 Task: Add The Humble Co Ultra Tight 0.40mm Interdental Bamboo Brush to the cart.
Action: Mouse moved to (701, 281)
Screenshot: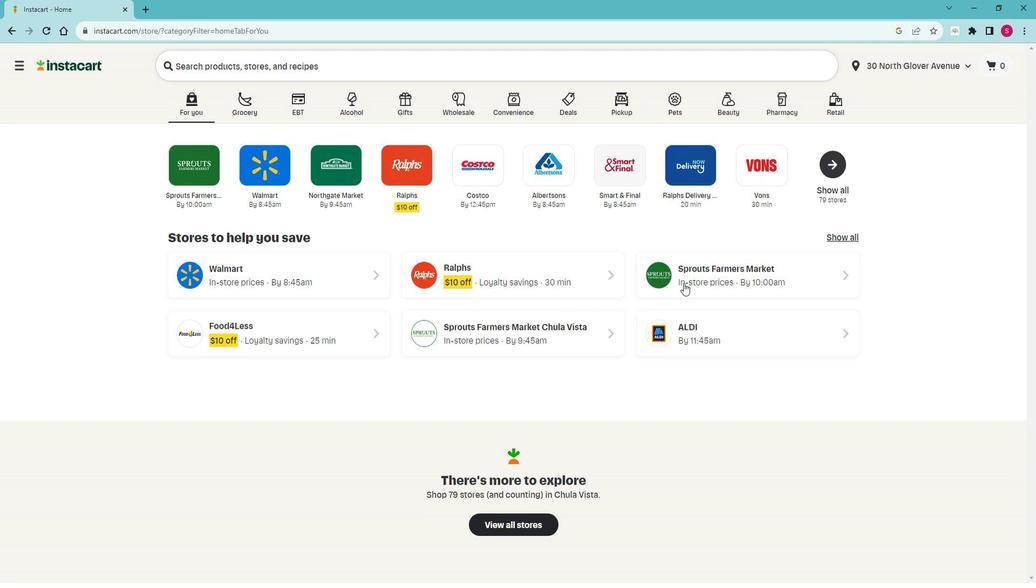 
Action: Mouse pressed left at (701, 281)
Screenshot: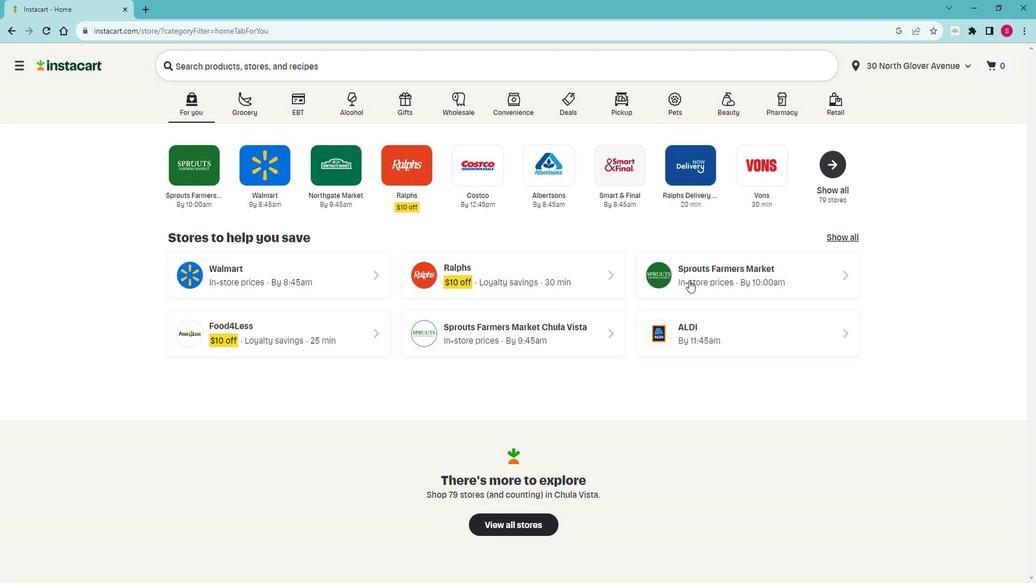 
Action: Mouse moved to (63, 430)
Screenshot: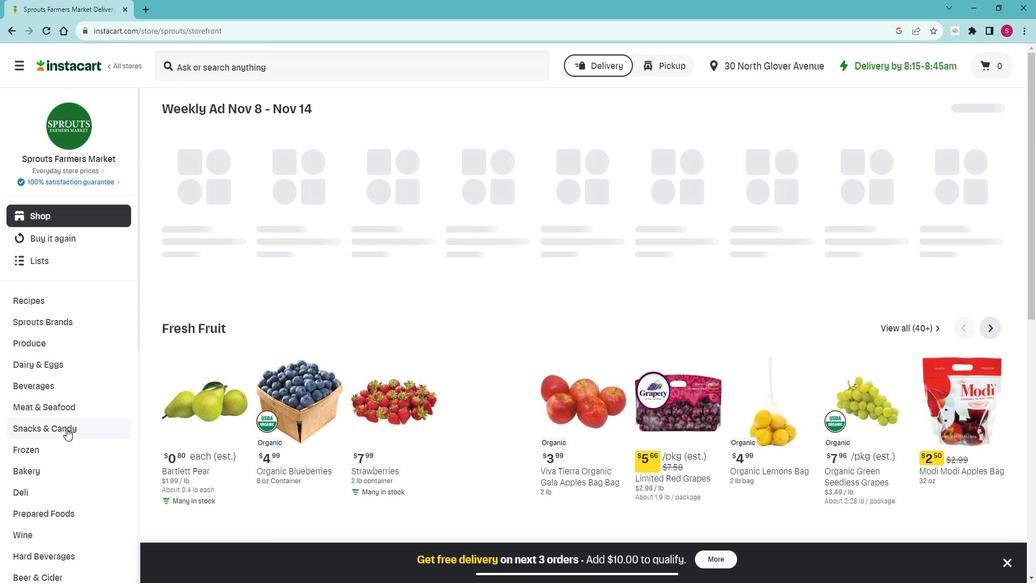 
Action: Mouse scrolled (63, 429) with delta (0, 0)
Screenshot: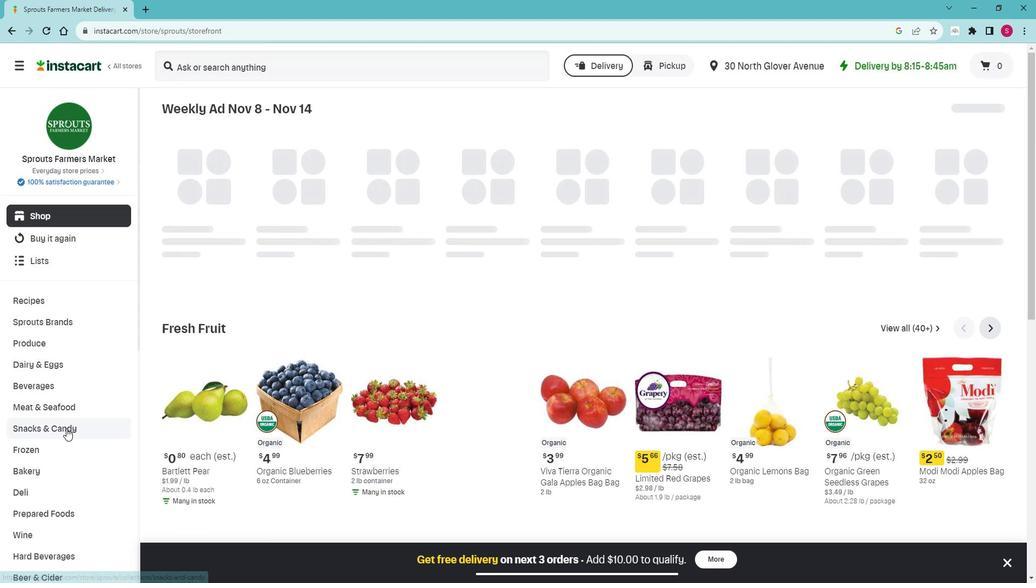 
Action: Mouse scrolled (63, 429) with delta (0, 0)
Screenshot: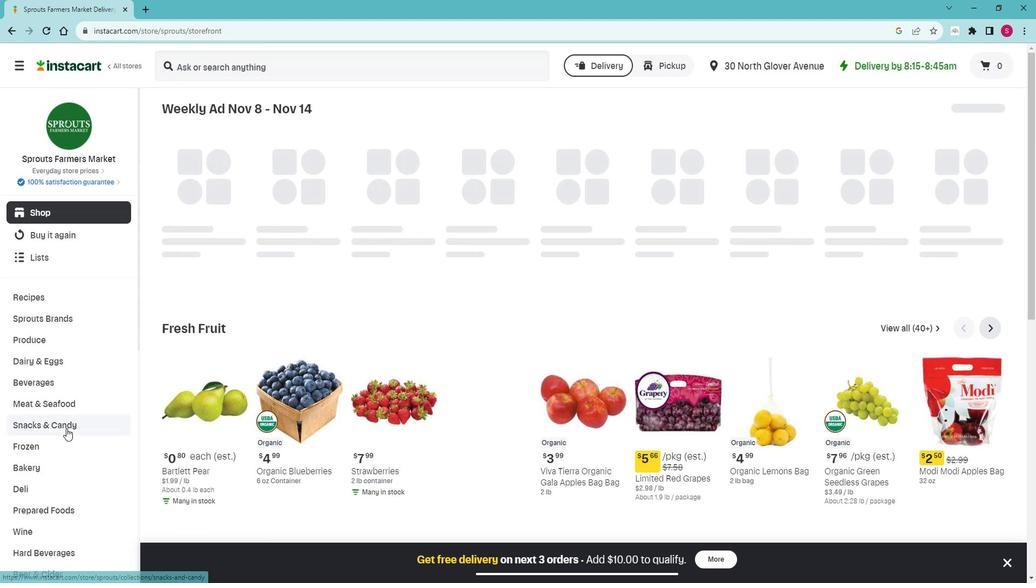 
Action: Mouse scrolled (63, 429) with delta (0, 0)
Screenshot: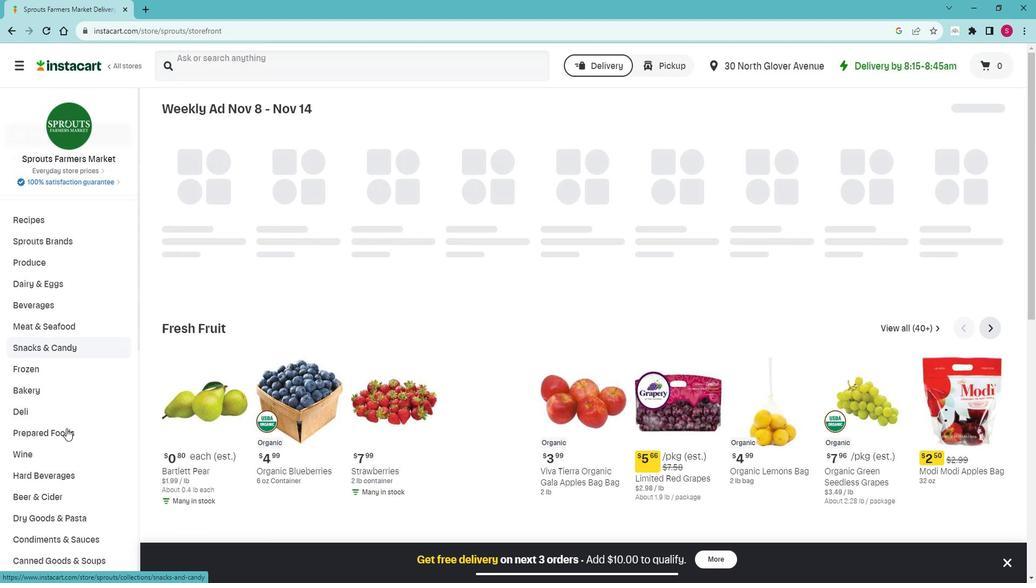 
Action: Mouse scrolled (63, 429) with delta (0, 0)
Screenshot: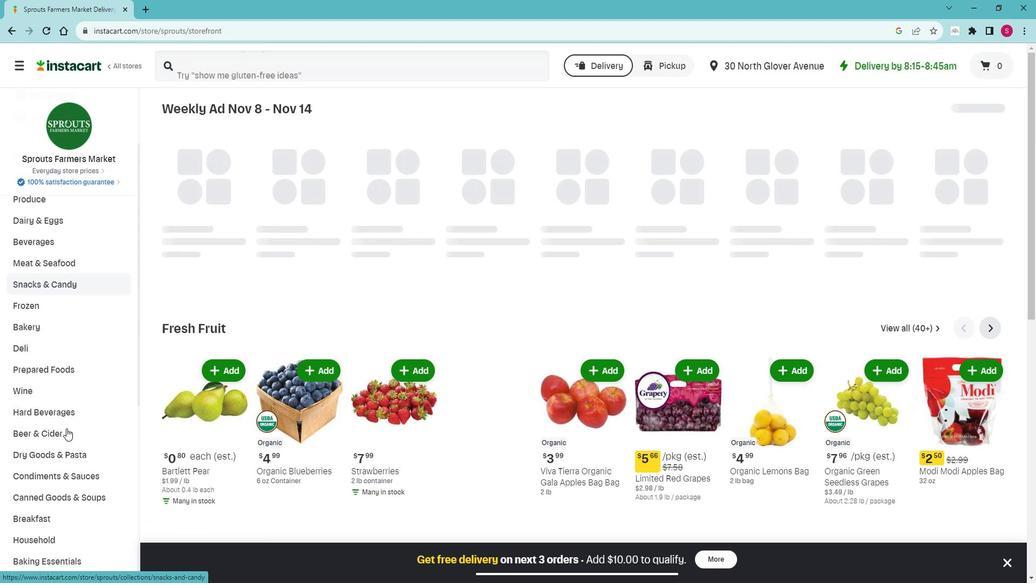 
Action: Mouse scrolled (63, 429) with delta (0, 0)
Screenshot: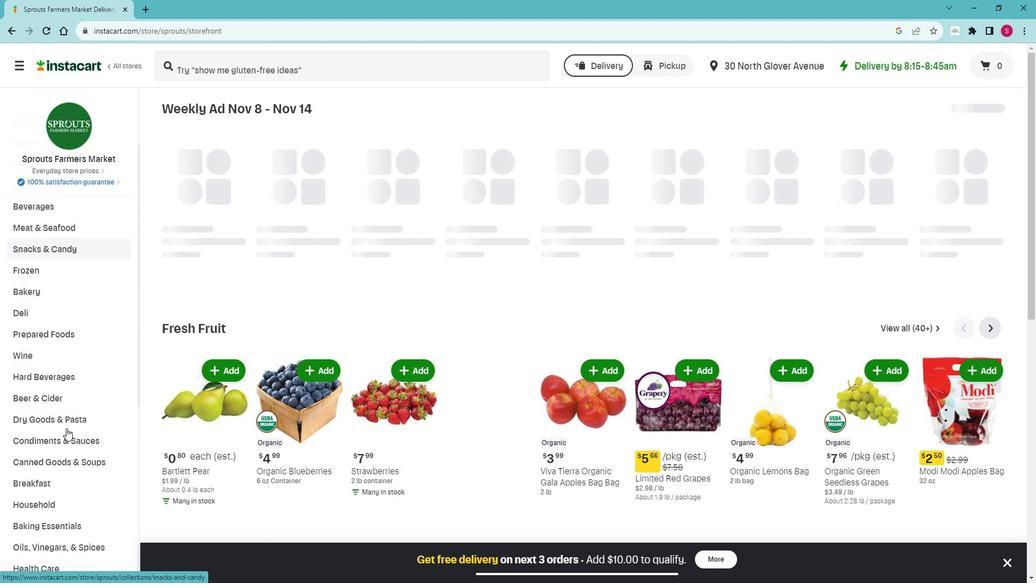 
Action: Mouse scrolled (63, 429) with delta (0, 0)
Screenshot: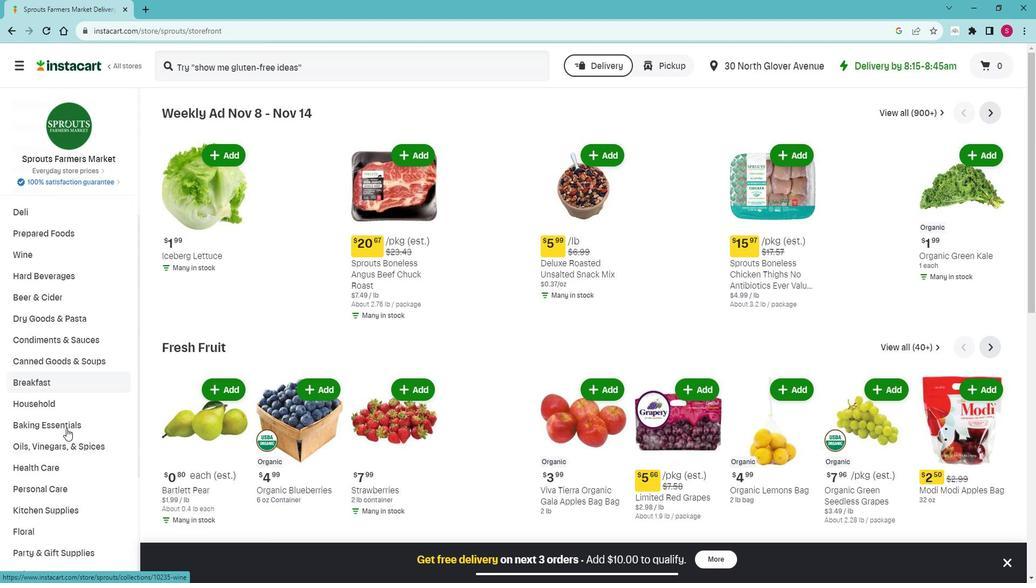 
Action: Mouse scrolled (63, 429) with delta (0, 0)
Screenshot: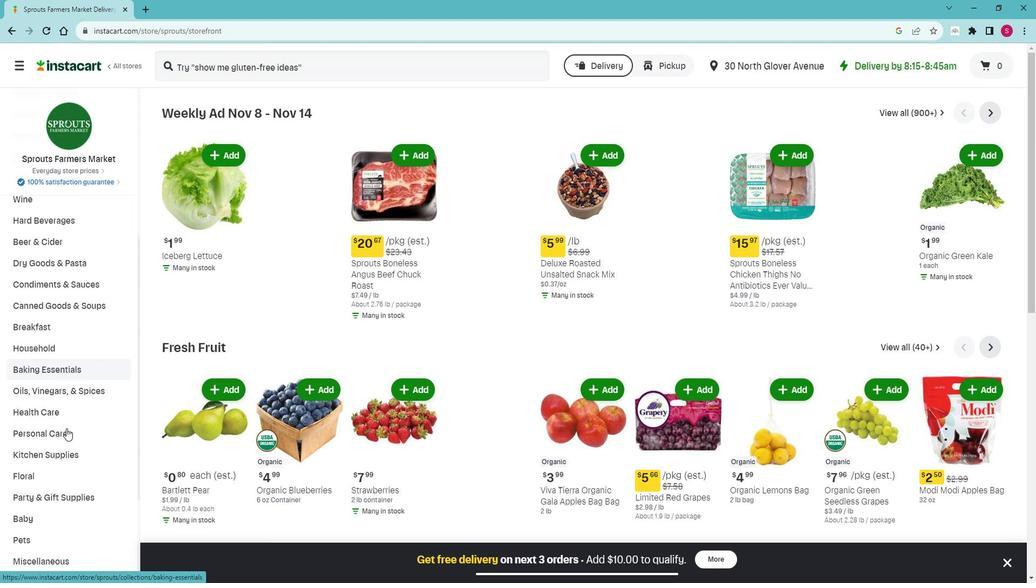 
Action: Mouse scrolled (63, 429) with delta (0, 0)
Screenshot: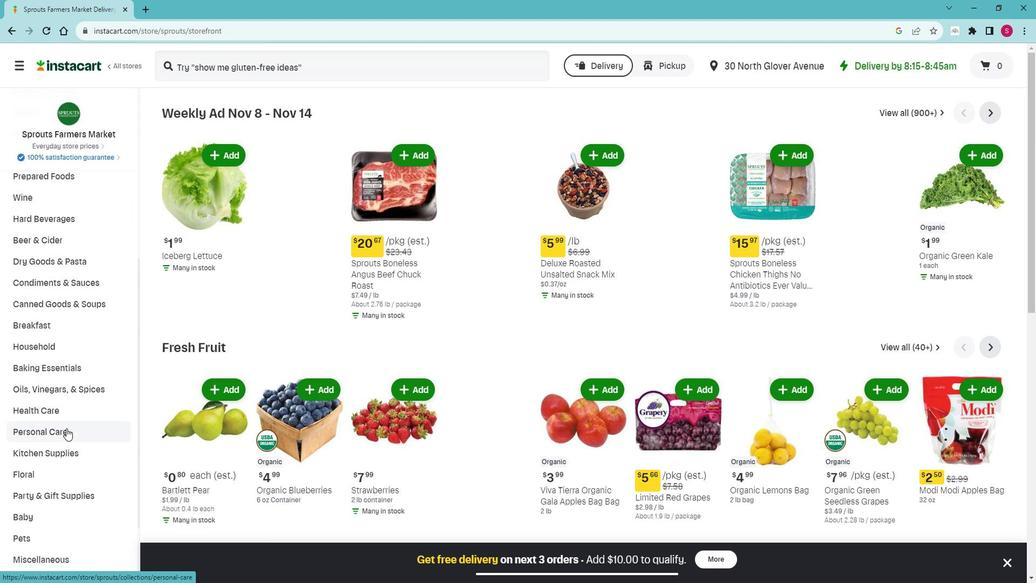 
Action: Mouse moved to (63, 384)
Screenshot: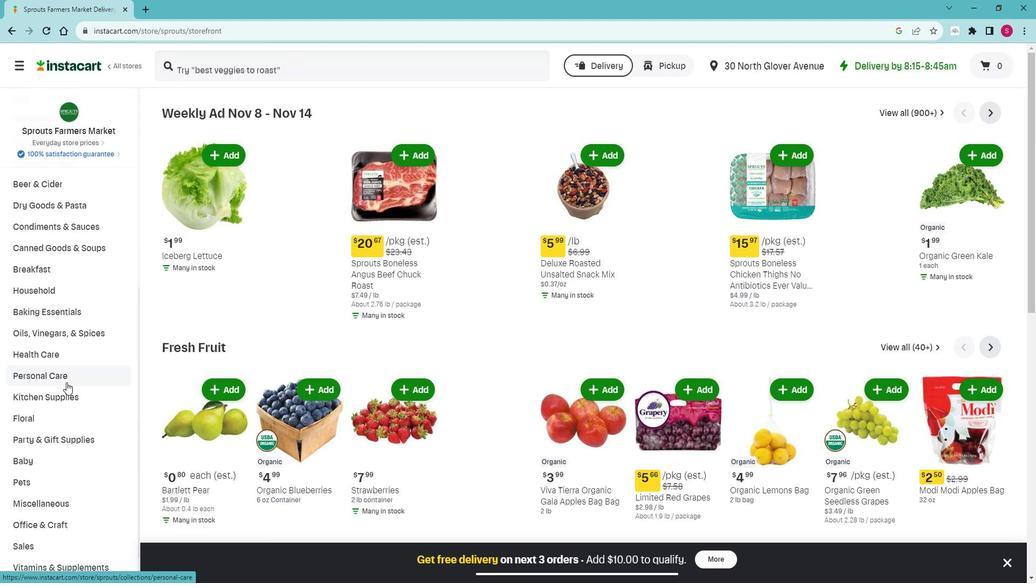 
Action: Mouse pressed left at (63, 384)
Screenshot: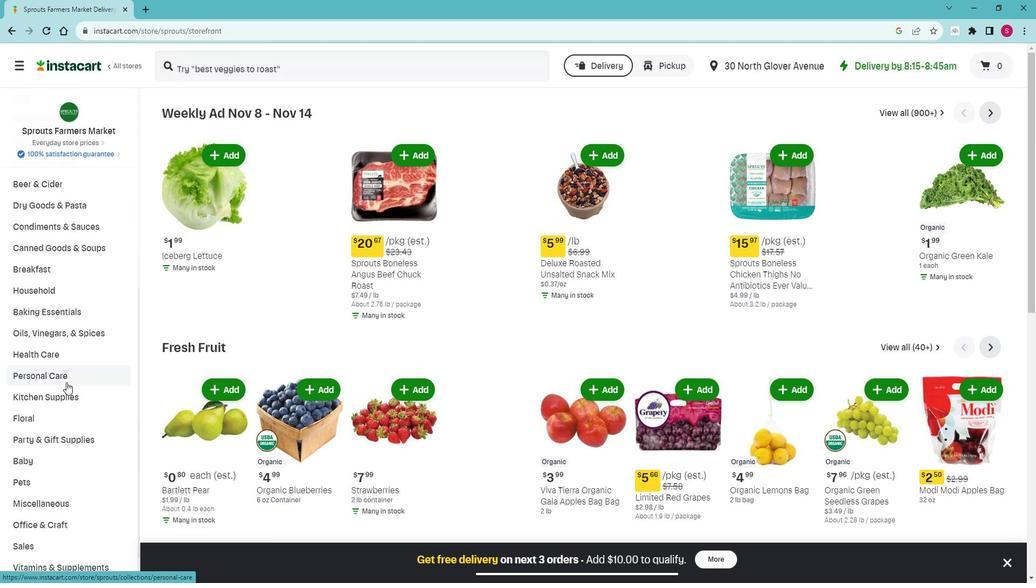 
Action: Mouse moved to (52, 419)
Screenshot: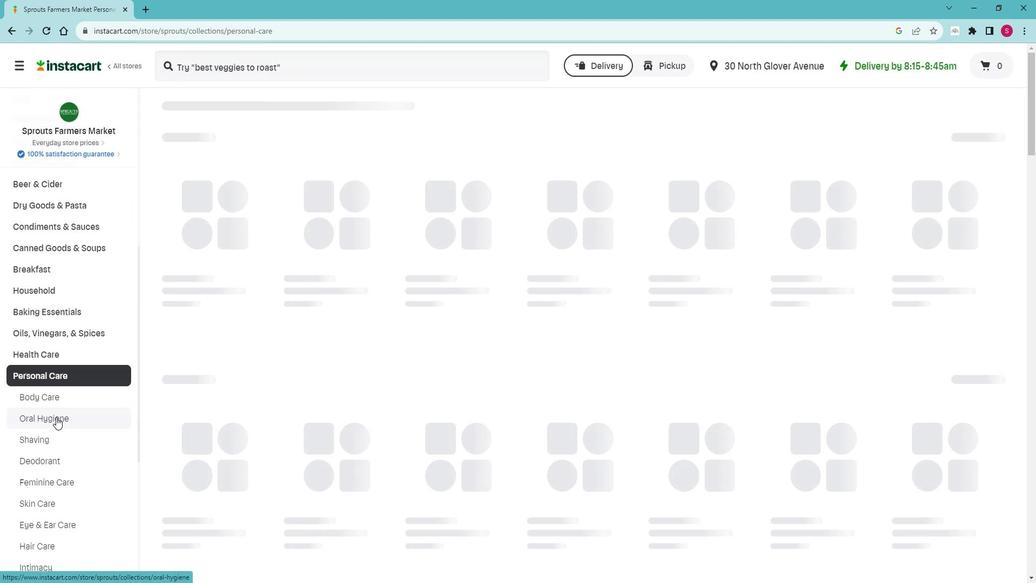 
Action: Mouse pressed left at (52, 419)
Screenshot: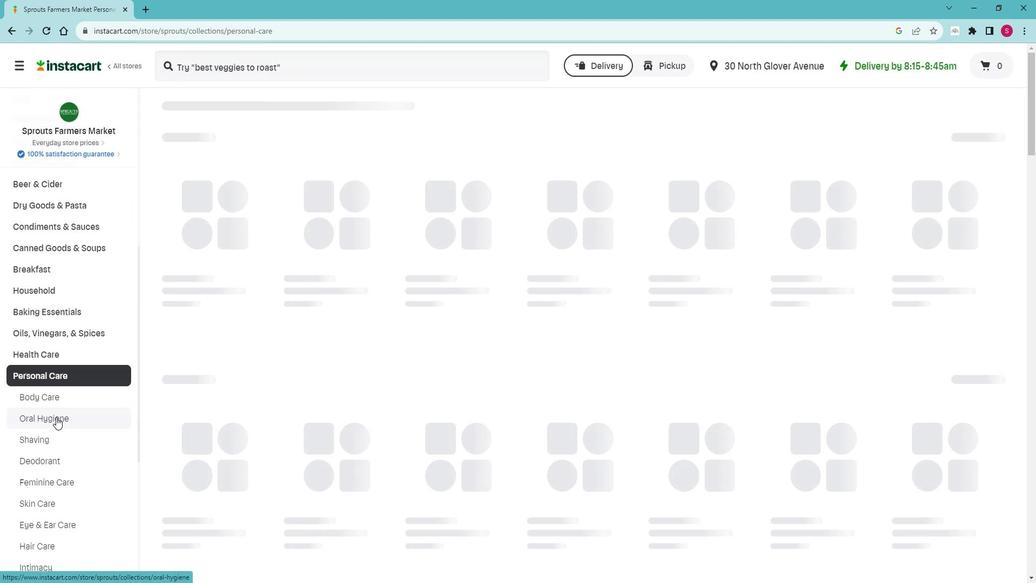 
Action: Mouse moved to (244, 157)
Screenshot: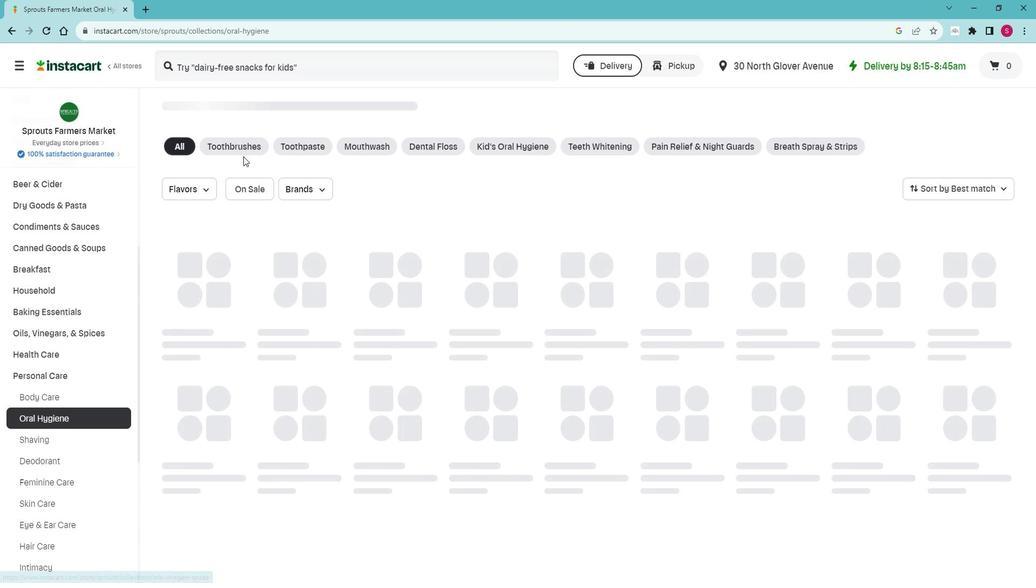 
Action: Mouse pressed left at (244, 157)
Screenshot: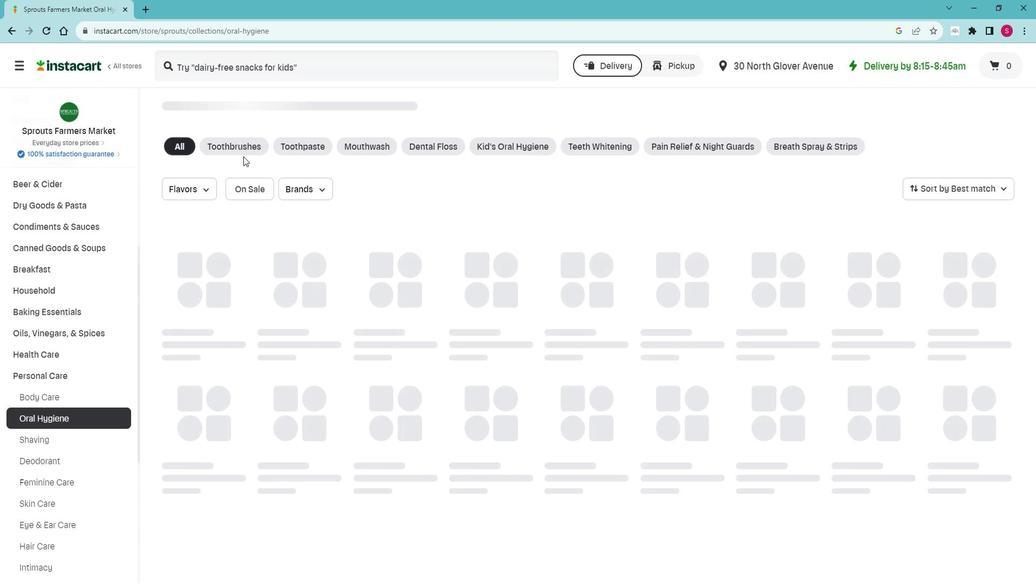 
Action: Mouse moved to (246, 153)
Screenshot: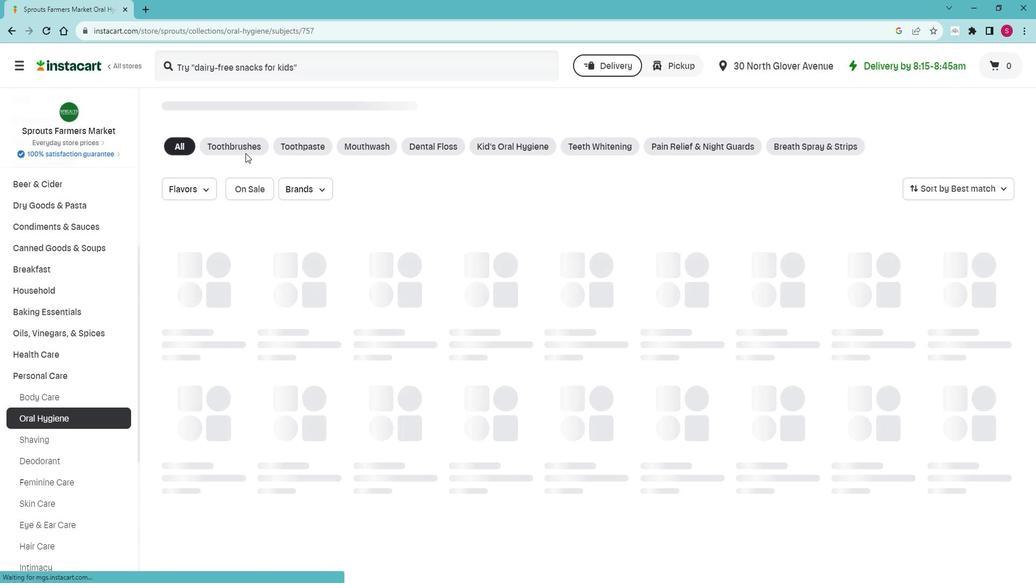 
Action: Mouse pressed left at (246, 153)
Screenshot: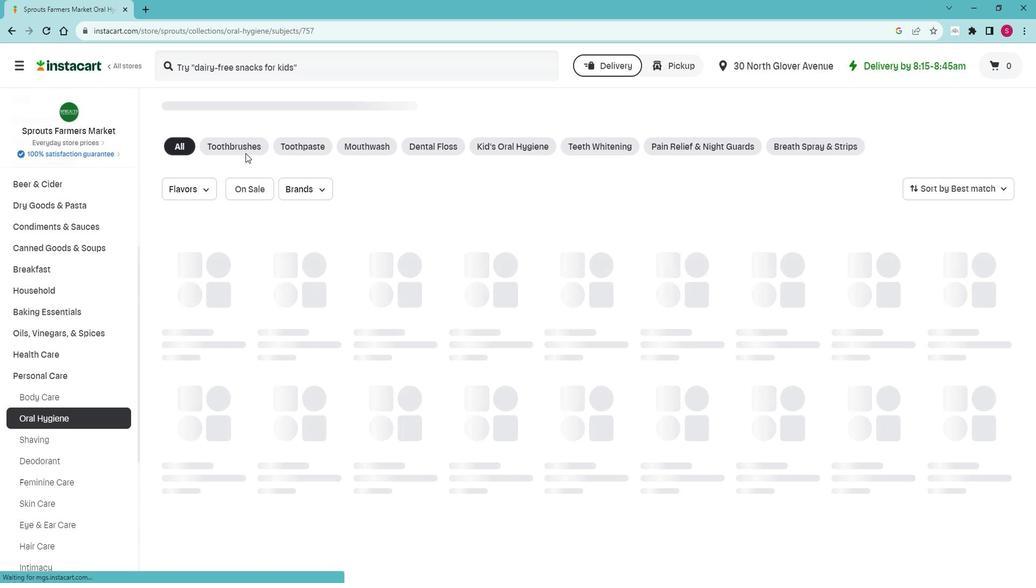 
Action: Mouse moved to (321, 65)
Screenshot: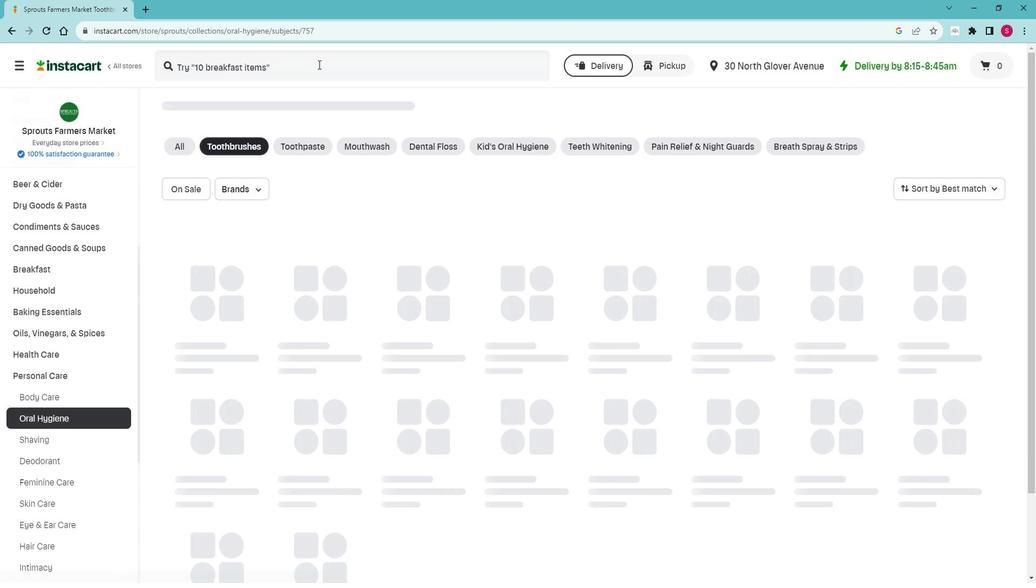 
Action: Mouse pressed left at (321, 65)
Screenshot: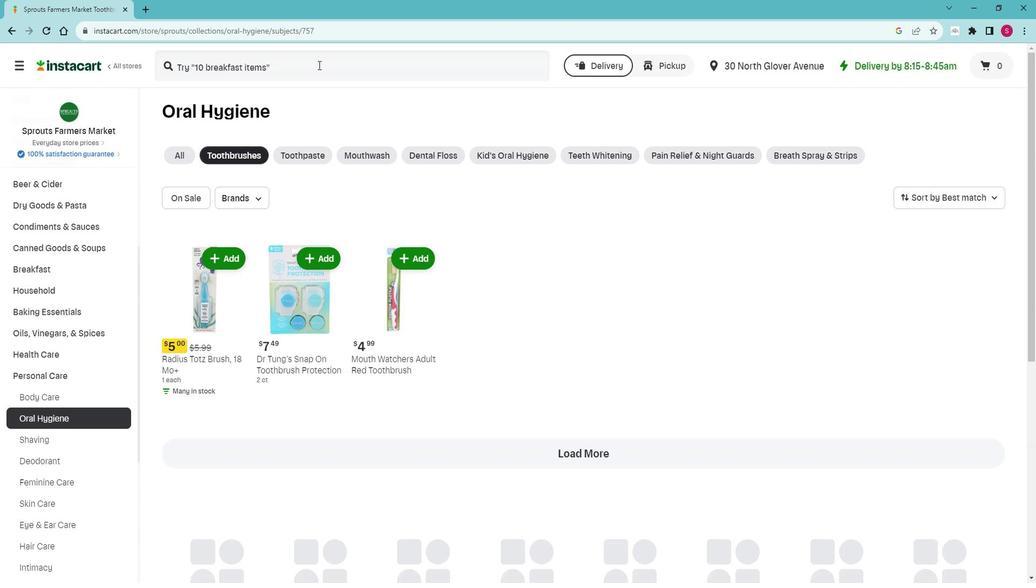 
Action: Mouse moved to (299, 55)
Screenshot: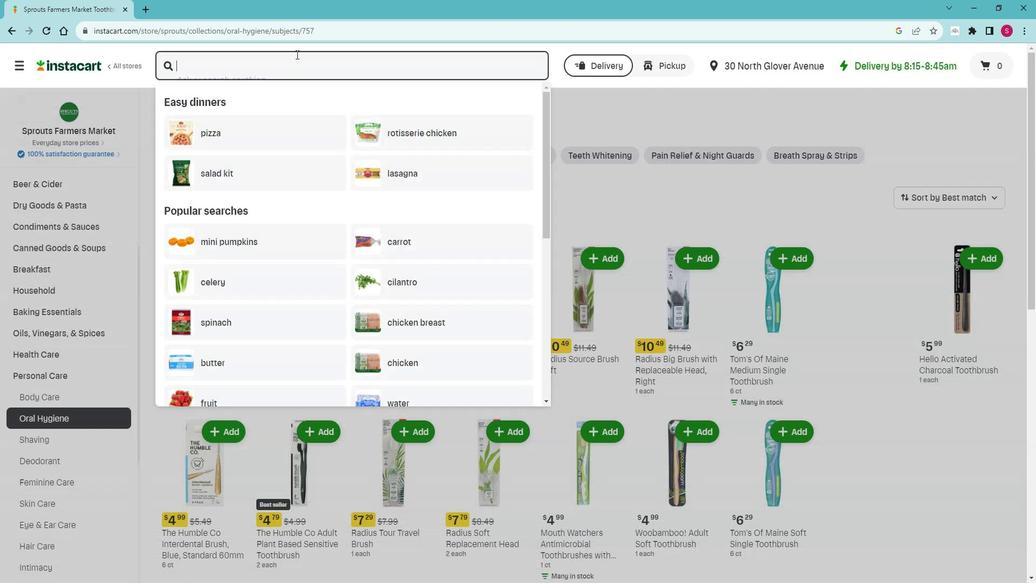 
Action: Key pressed <Key.shift>The<Key.space><Key.shift>Humble<Key.space><Key.shift>Co<Key.space><Key.shift>Ultra<Key.space><Key.shift>Co<Key.space><Key.shift><Key.shift><Key.shift>Ultra<Key.space><Key.shift>Tight<Key.space>0.40<Key.space><Key.backspace>mm<Key.space><Key.shift>U<Key.backspace><Key.shift>Interdental<Key.space><Key.shift><Key.shift>Bamboo<Key.space><Key.enter>
Screenshot: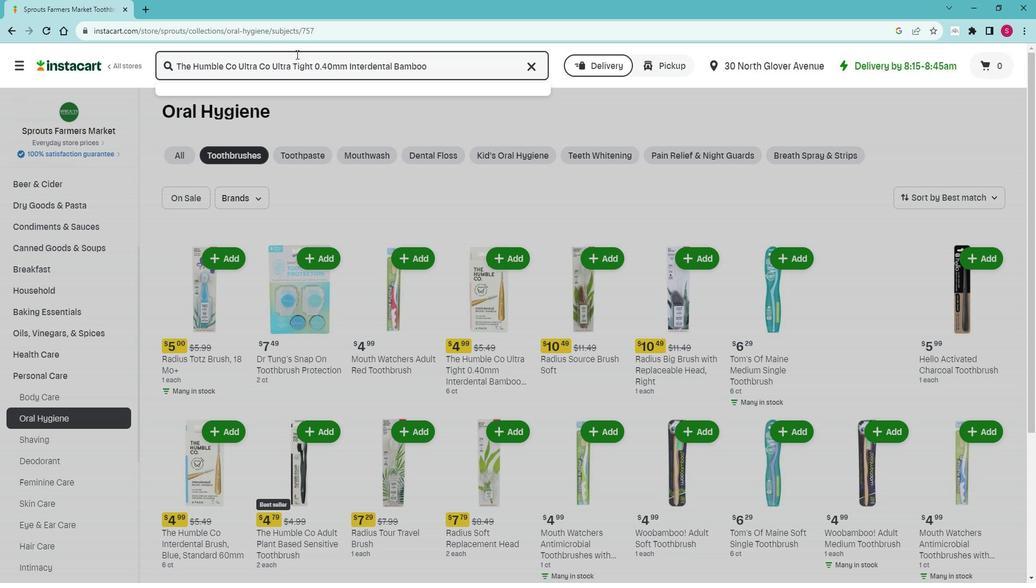 
Action: Mouse moved to (356, 50)
Screenshot: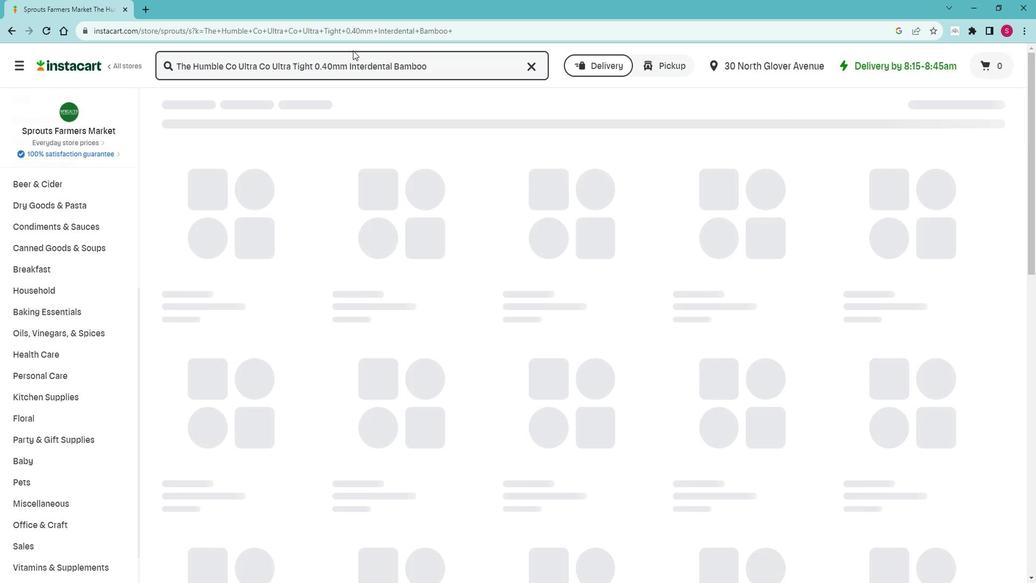 
Action: Key pressed <Key.shift>Bre
Screenshot: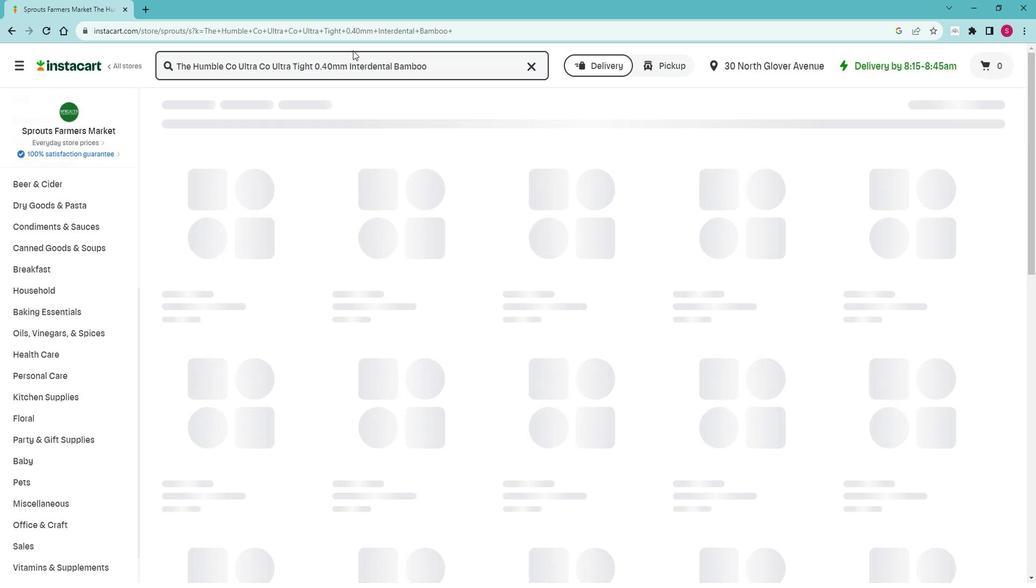 
Action: Mouse moved to (413, 42)
Screenshot: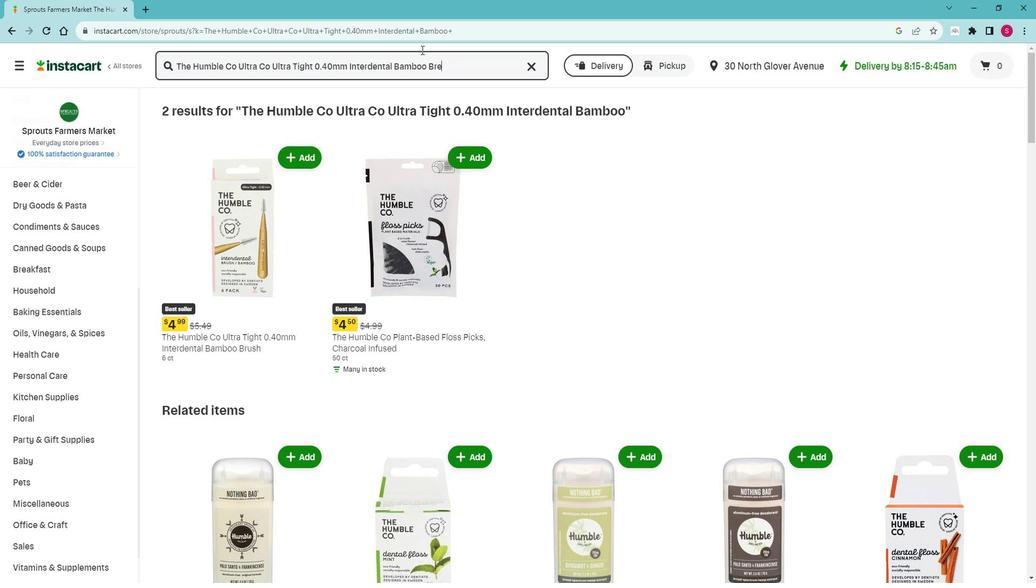 
Action: Key pressed <Key.backspace>ush<Key.space><Key.enter>
Screenshot: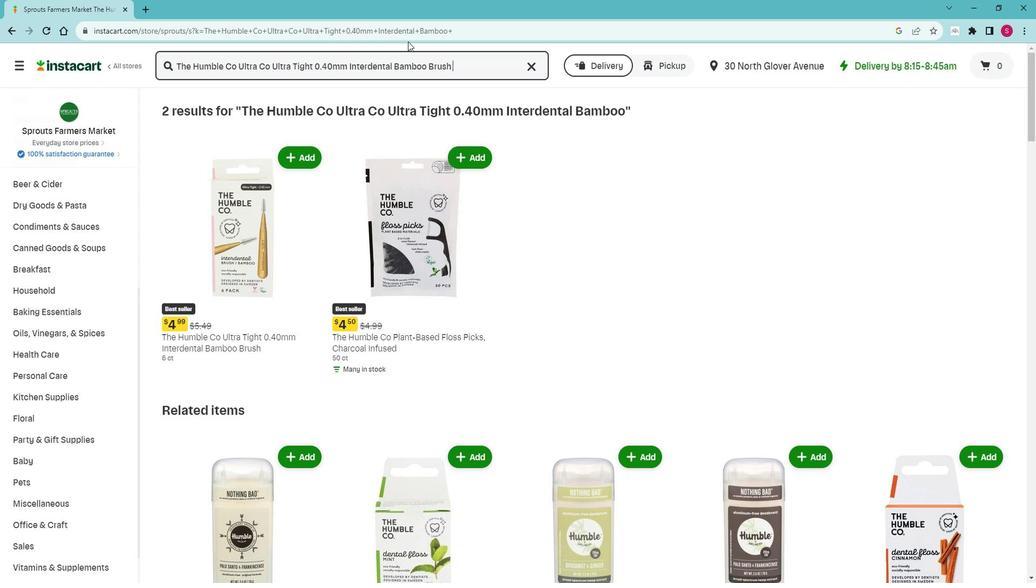 
Action: Mouse moved to (279, 163)
Screenshot: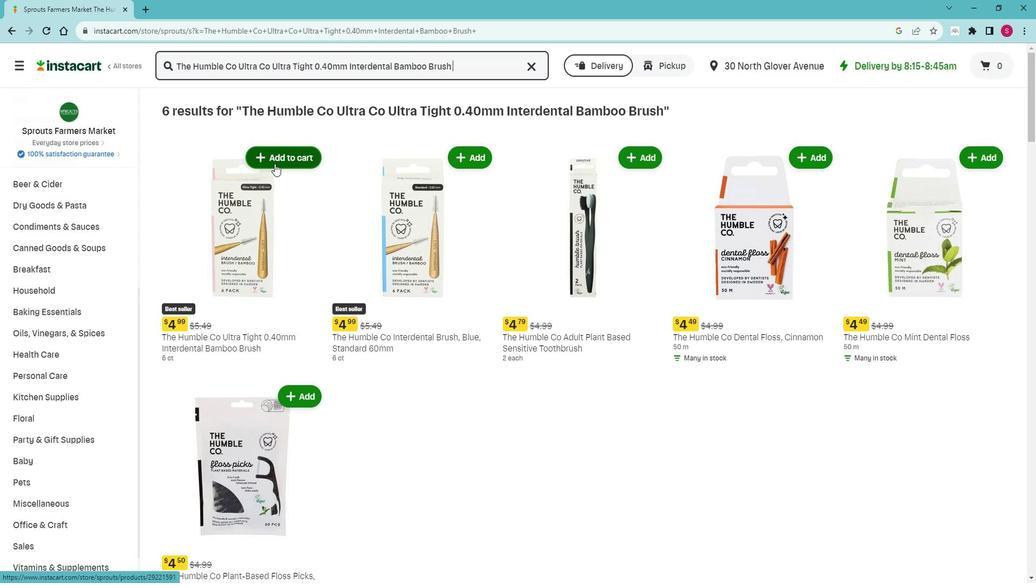 
Action: Mouse pressed left at (279, 163)
Screenshot: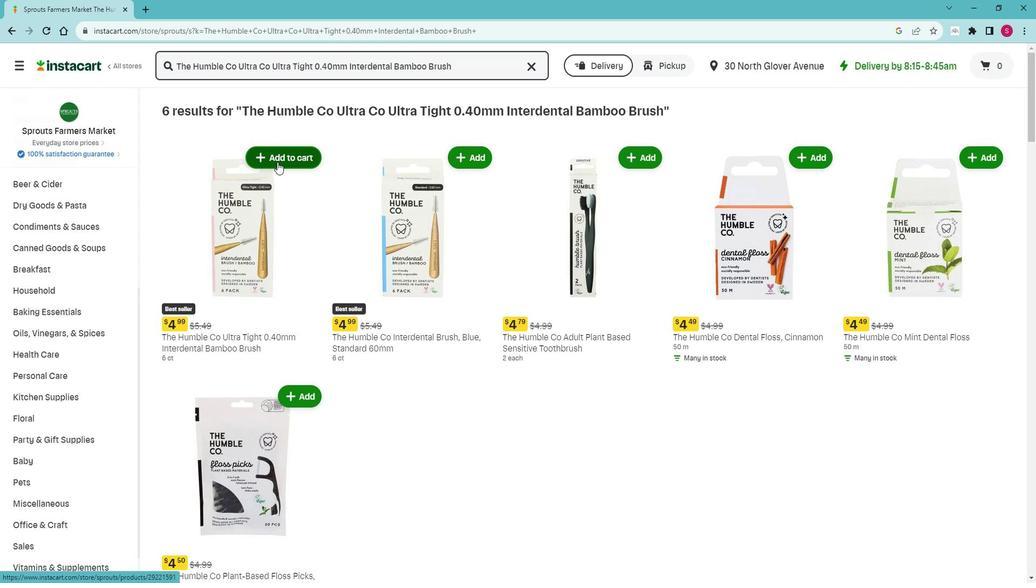 
Action: Mouse moved to (366, 126)
Screenshot: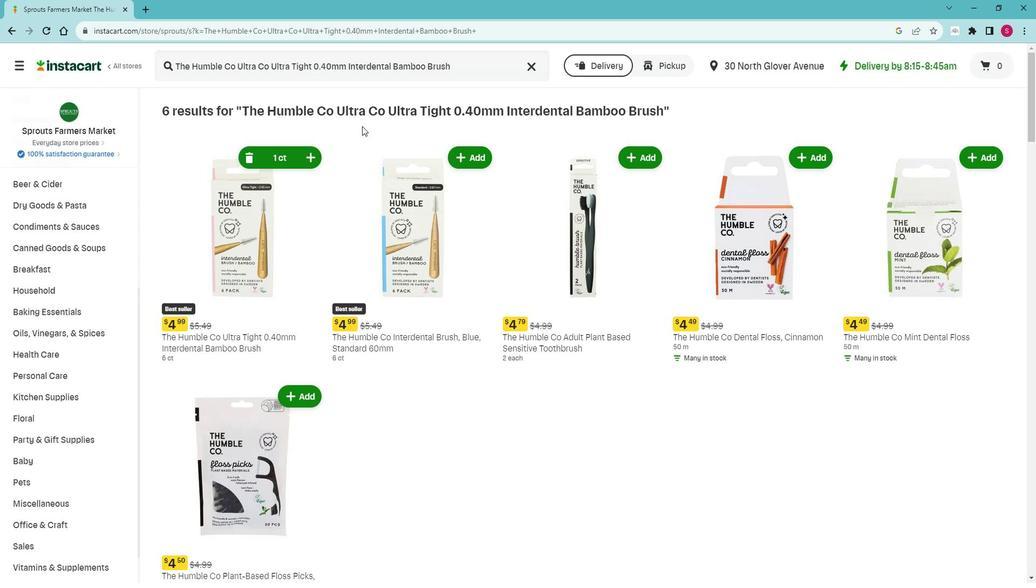 
